 Task: In the  document promotion Insert page numer 'on top of the page' change page color to  'Voilet'Apply Page border, setting:  Box Style: two thin lines; Color: 'Black;' Width: 1/2  pt
Action: Mouse moved to (82, 22)
Screenshot: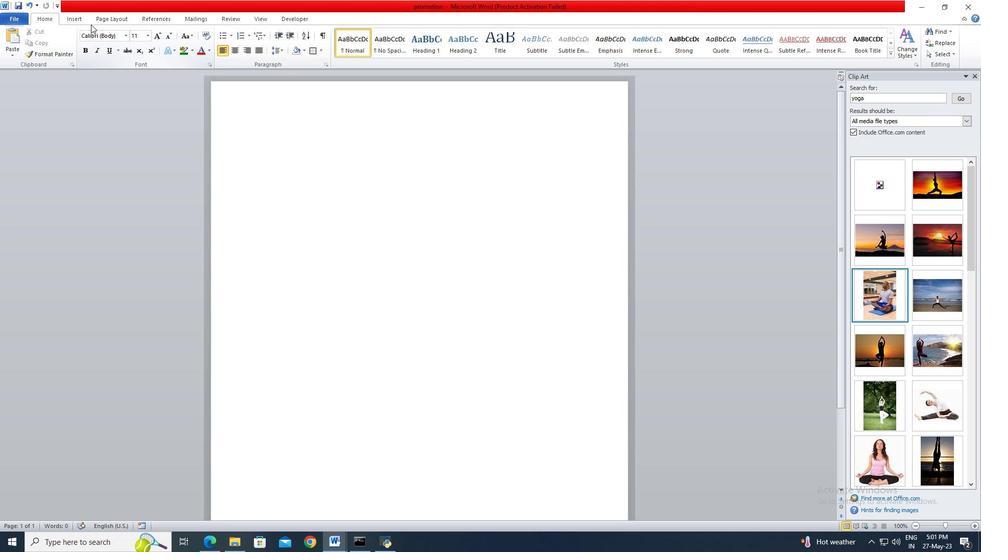 
Action: Mouse pressed left at (82, 22)
Screenshot: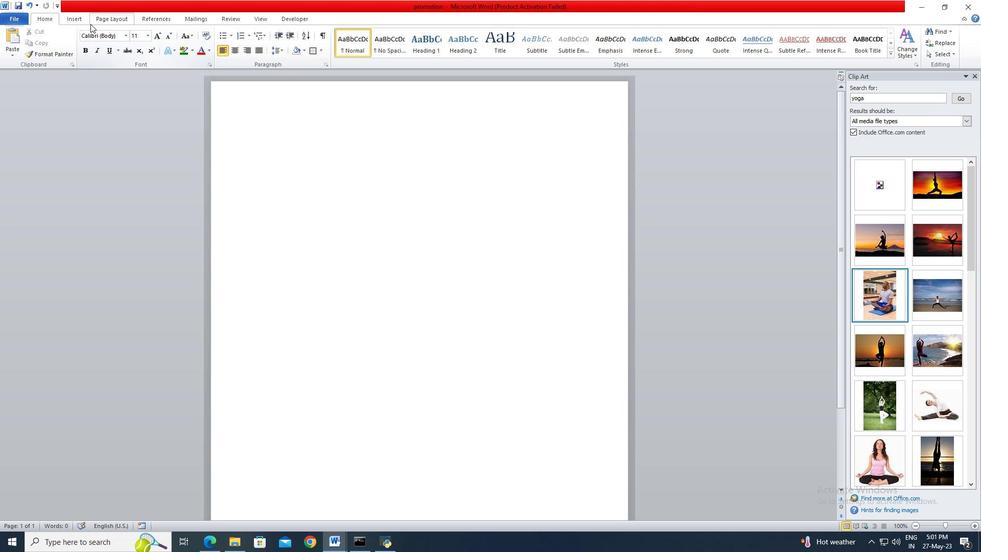 
Action: Mouse moved to (397, 57)
Screenshot: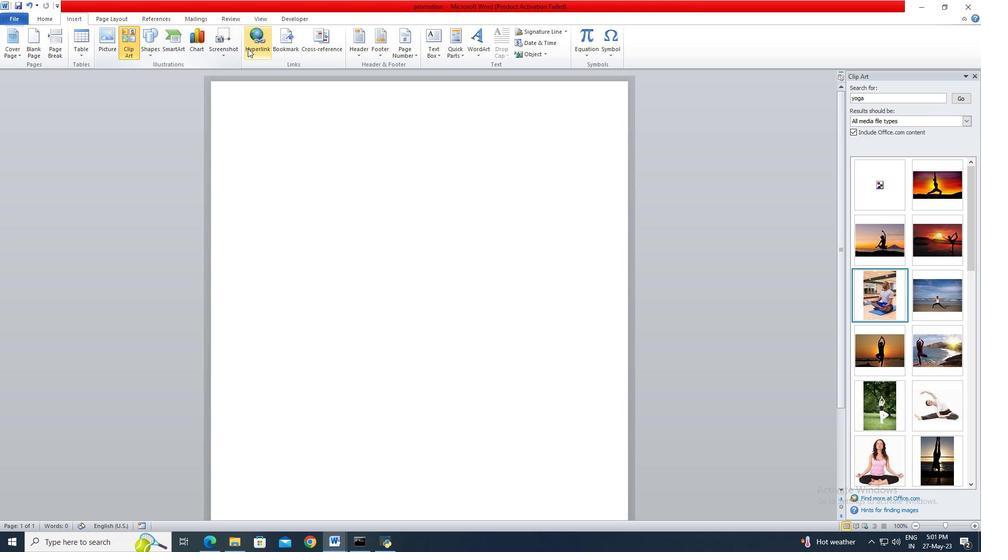 
Action: Mouse pressed left at (397, 57)
Screenshot: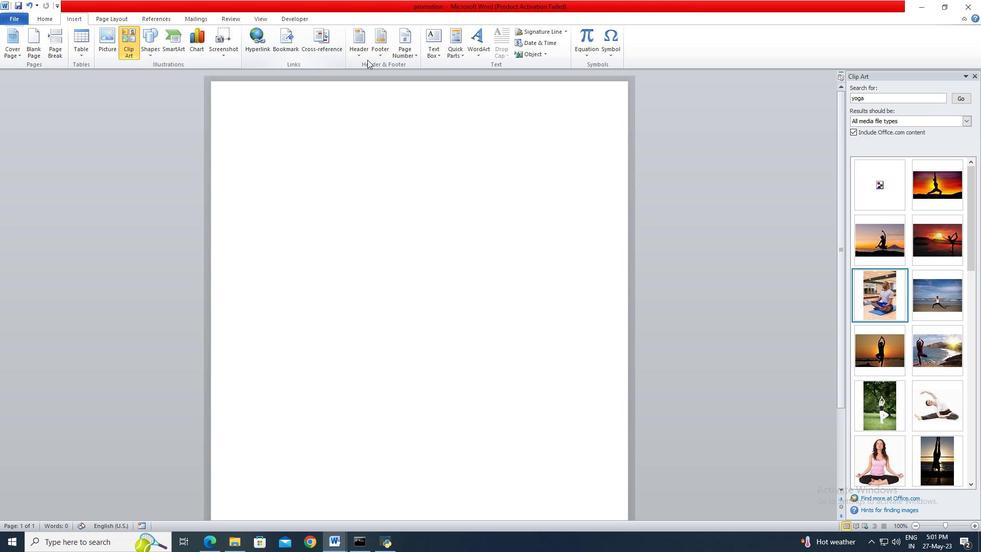 
Action: Mouse moved to (503, 99)
Screenshot: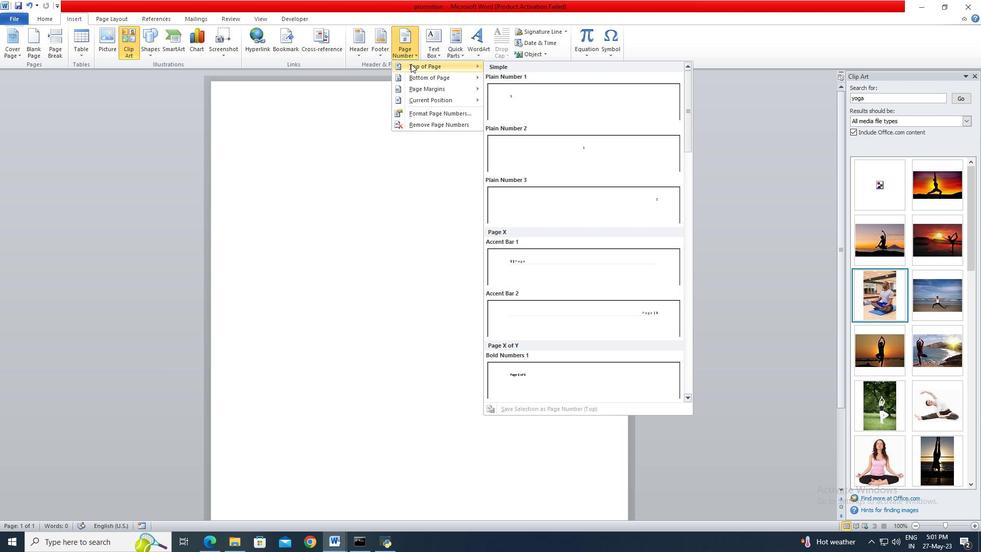 
Action: Mouse pressed left at (503, 99)
Screenshot: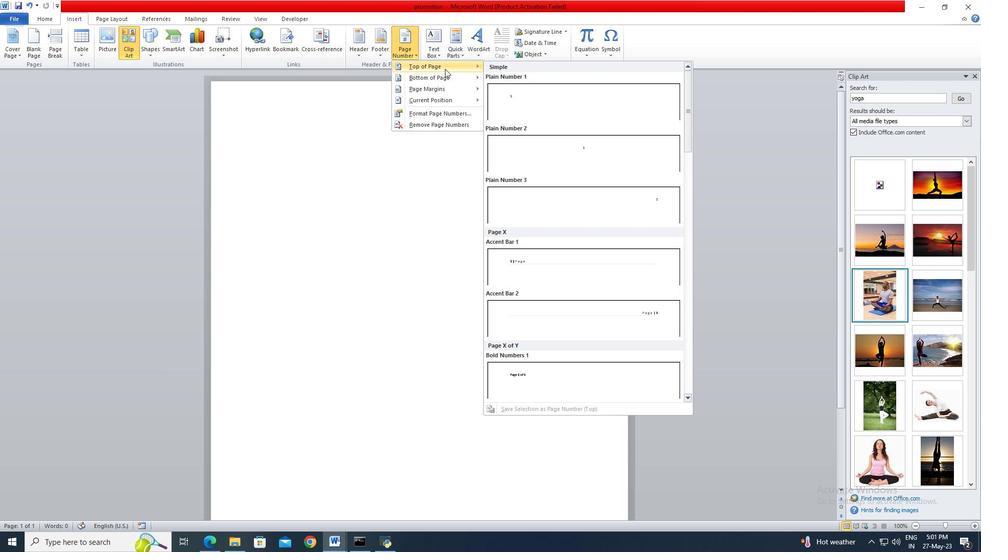 
Action: Mouse moved to (105, 22)
Screenshot: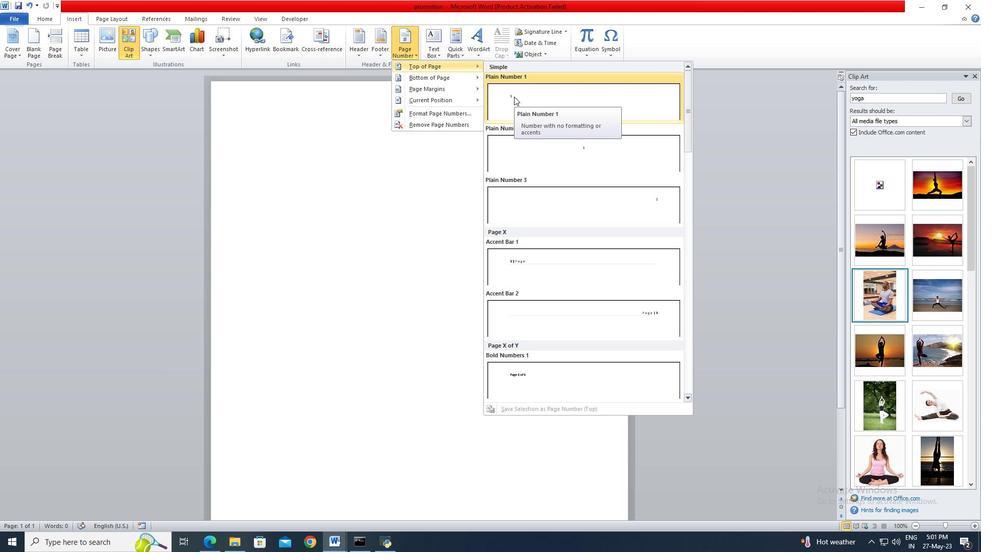 
Action: Mouse pressed left at (105, 22)
Screenshot: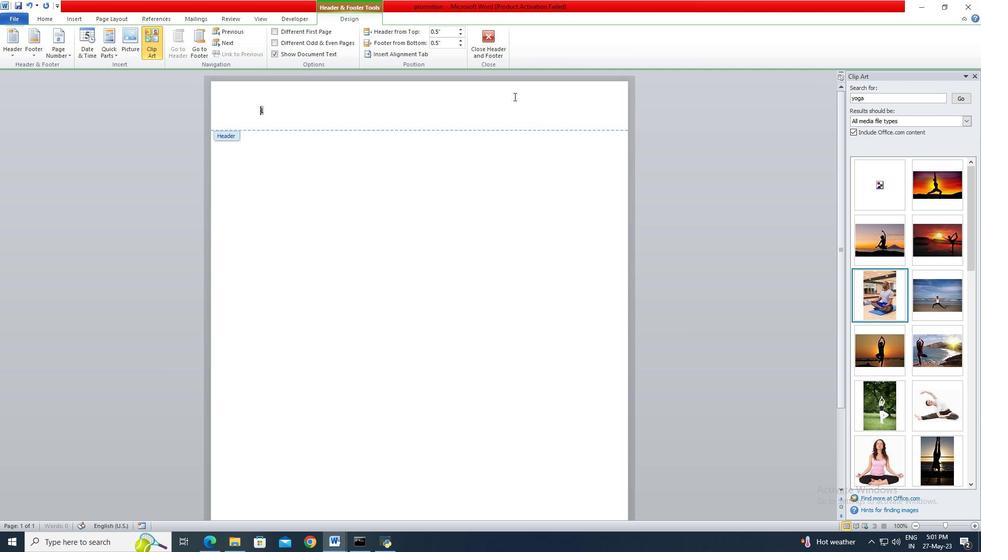 
Action: Mouse moved to (265, 55)
Screenshot: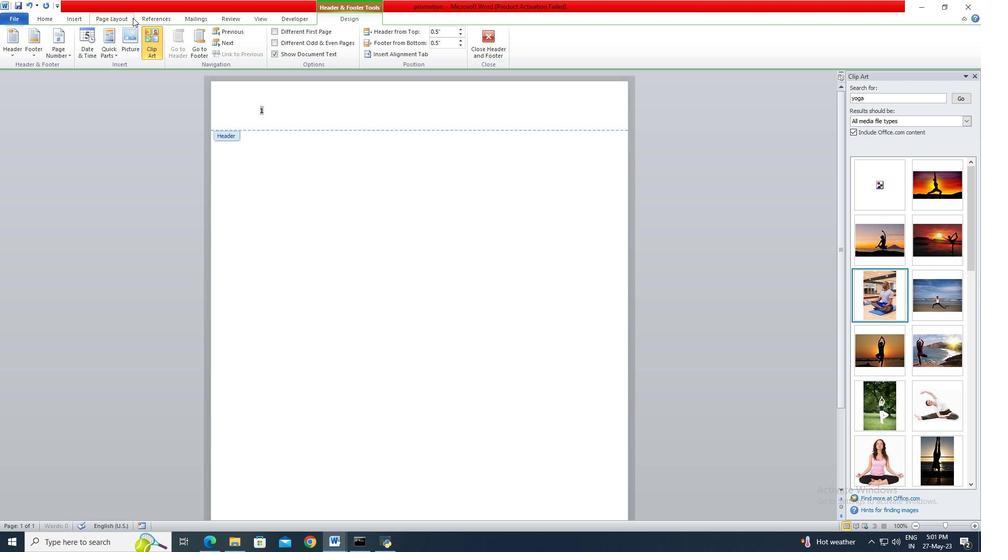 
Action: Mouse pressed left at (265, 55)
Screenshot: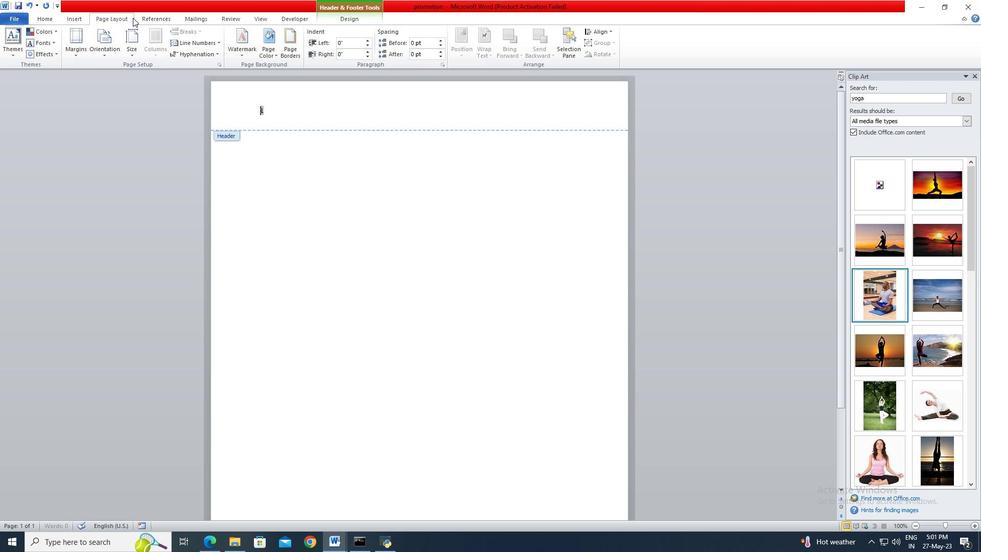 
Action: Mouse moved to (300, 166)
Screenshot: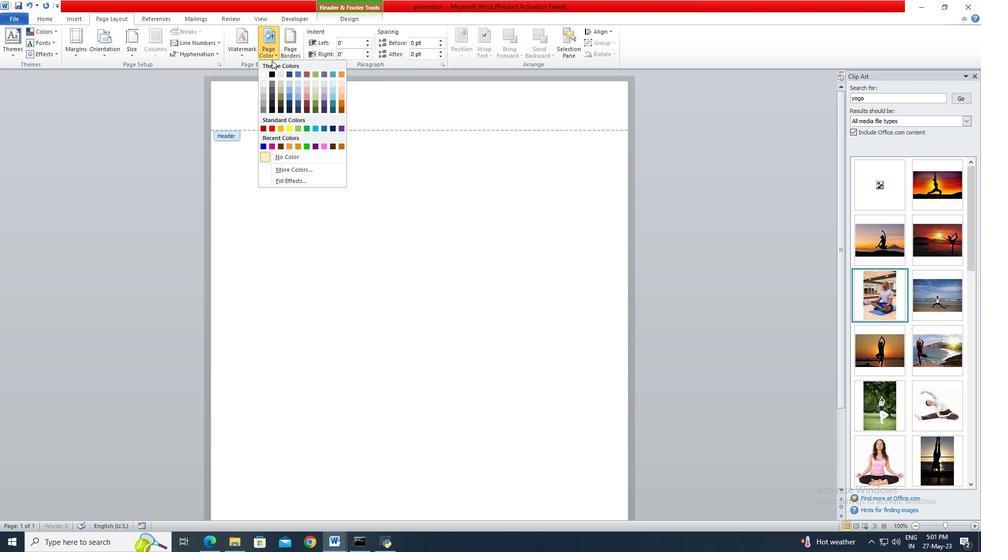 
Action: Mouse pressed left at (300, 166)
Screenshot: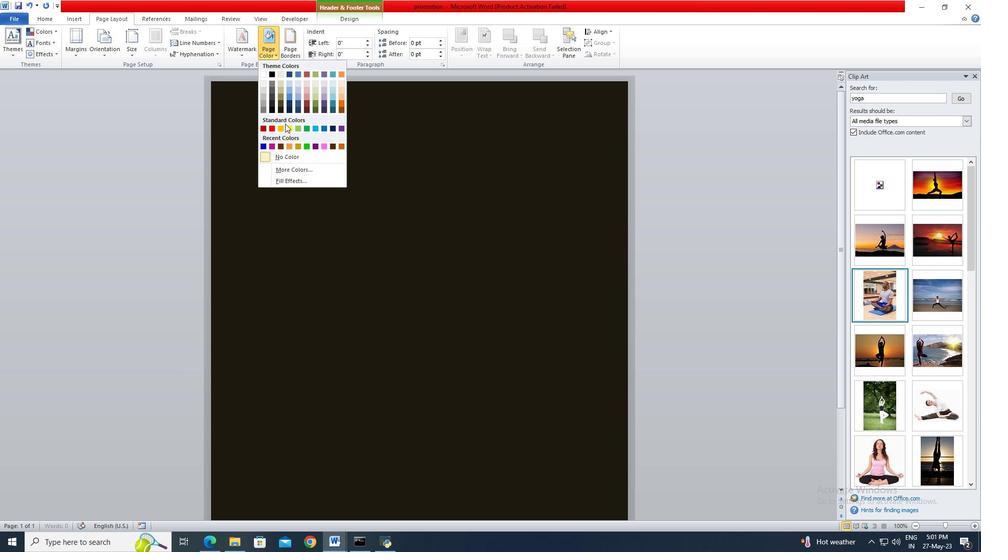 
Action: Mouse moved to (477, 217)
Screenshot: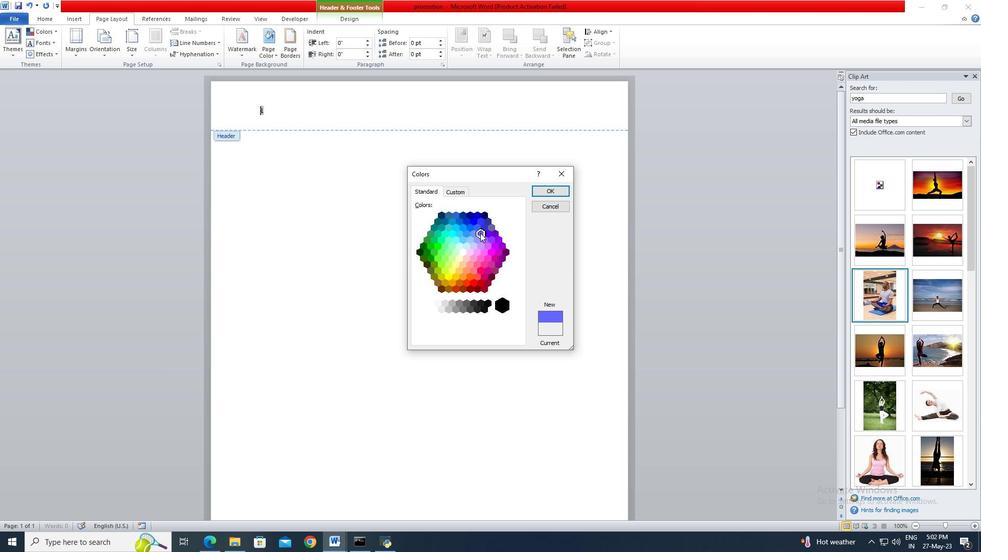 
Action: Mouse pressed left at (477, 217)
Screenshot: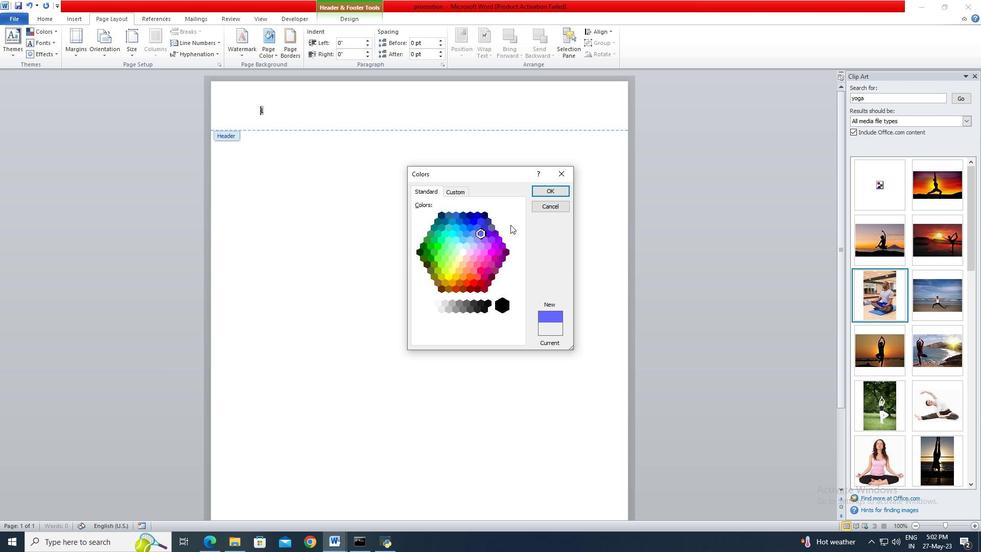 
Action: Mouse moved to (544, 188)
Screenshot: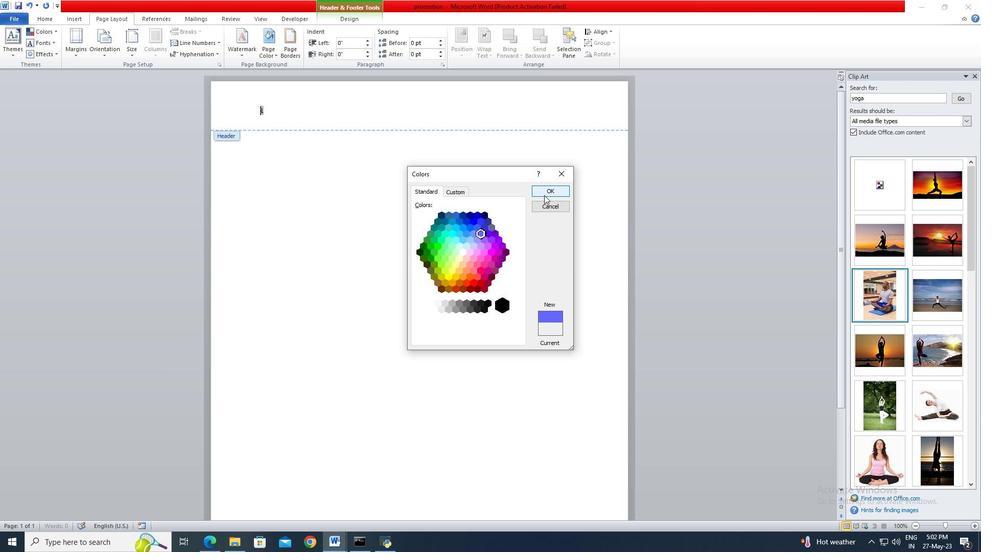 
Action: Mouse pressed left at (544, 188)
Screenshot: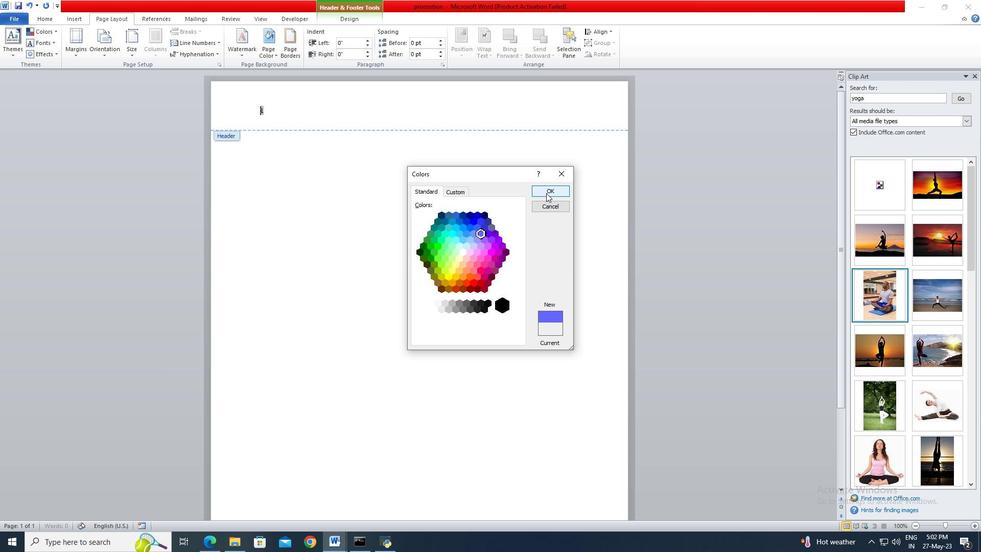 
Action: Key pressed ctrl+Z
Screenshot: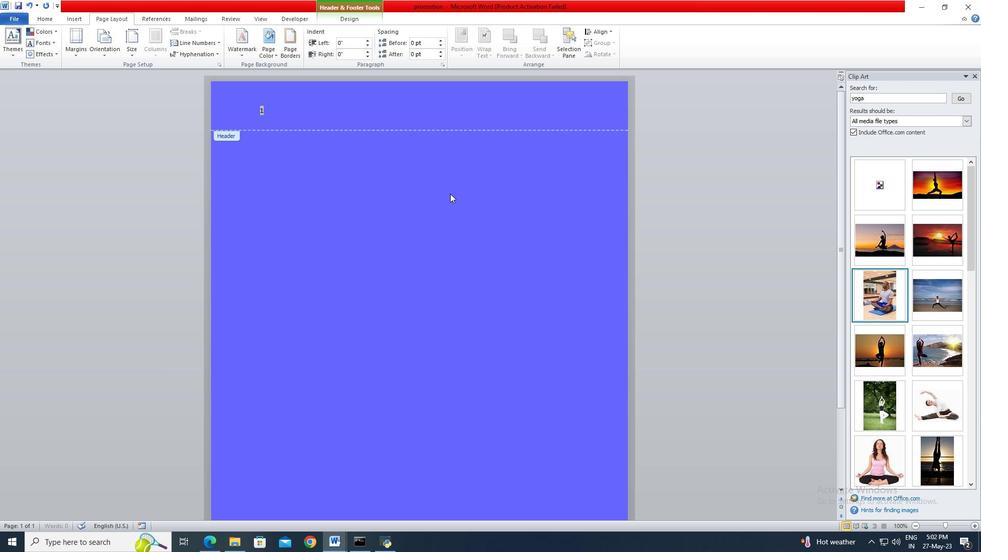 
Action: Mouse moved to (84, 20)
Screenshot: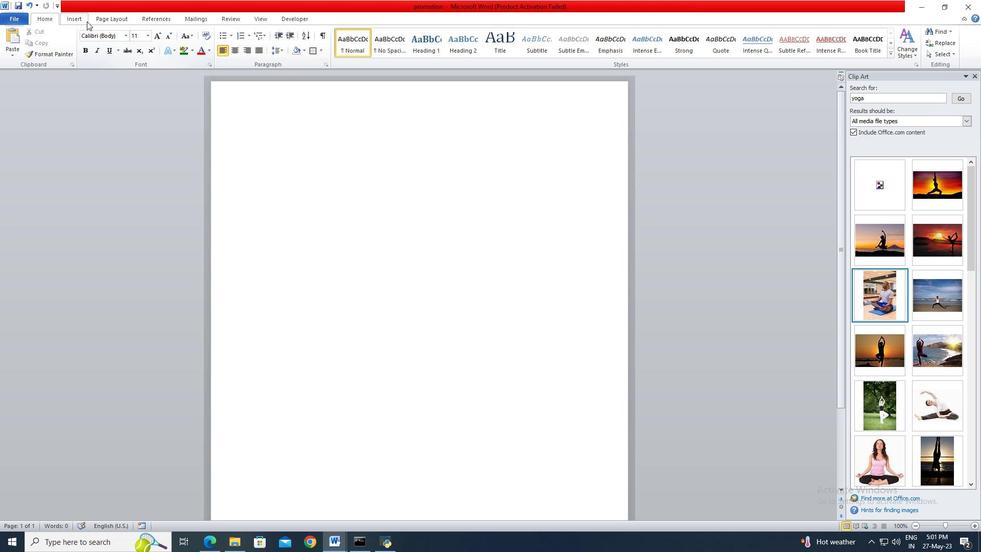 
Action: Mouse pressed left at (84, 20)
Screenshot: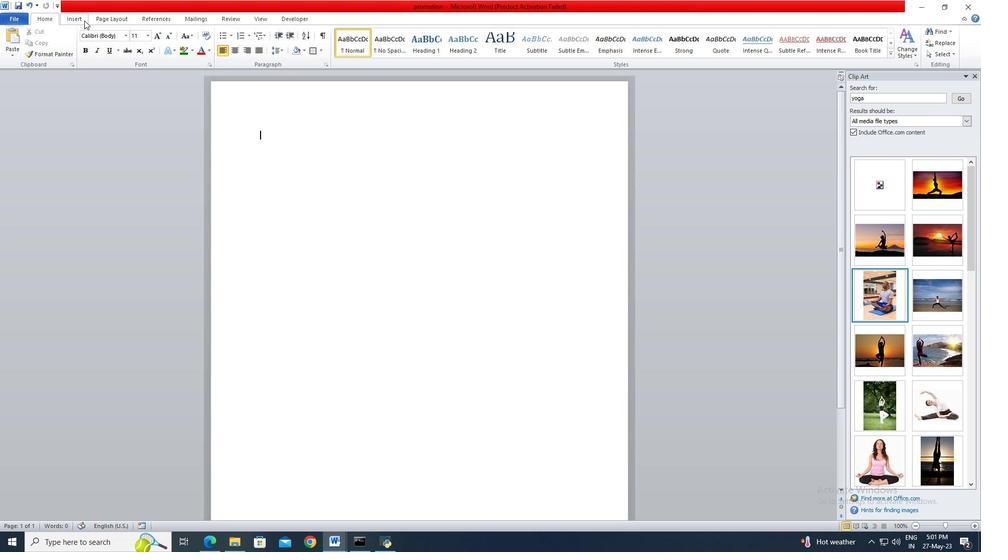 
Action: Mouse moved to (396, 54)
Screenshot: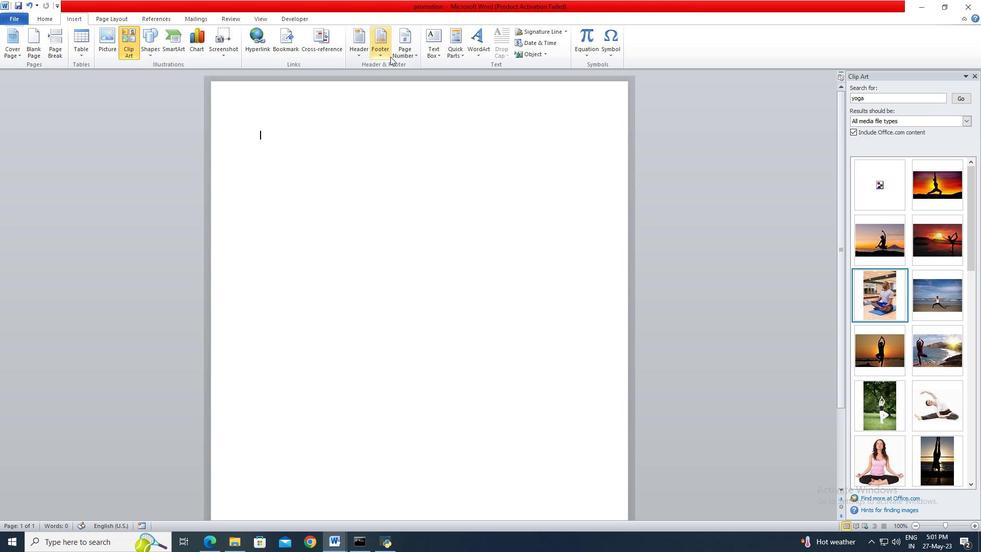 
Action: Mouse pressed left at (396, 54)
Screenshot: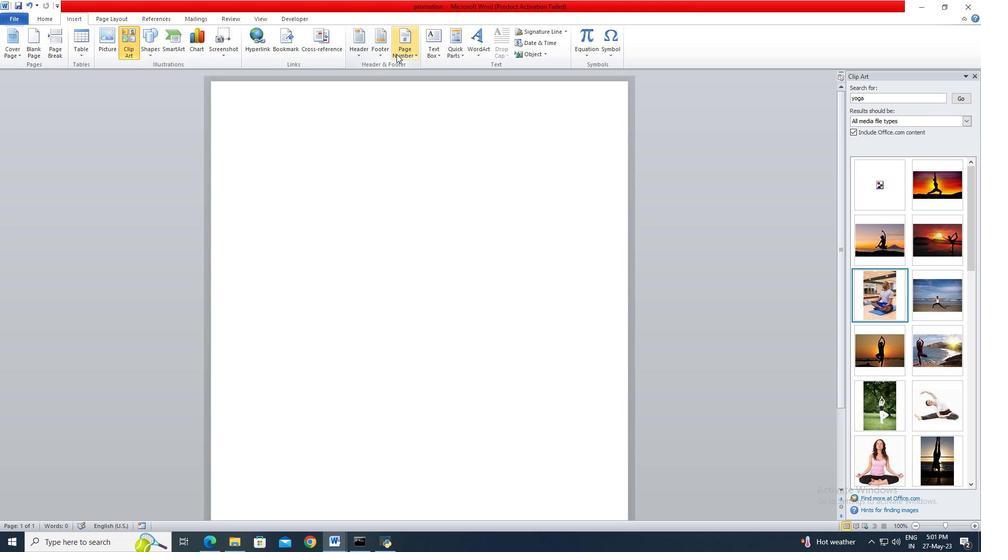 
Action: Mouse moved to (514, 96)
Screenshot: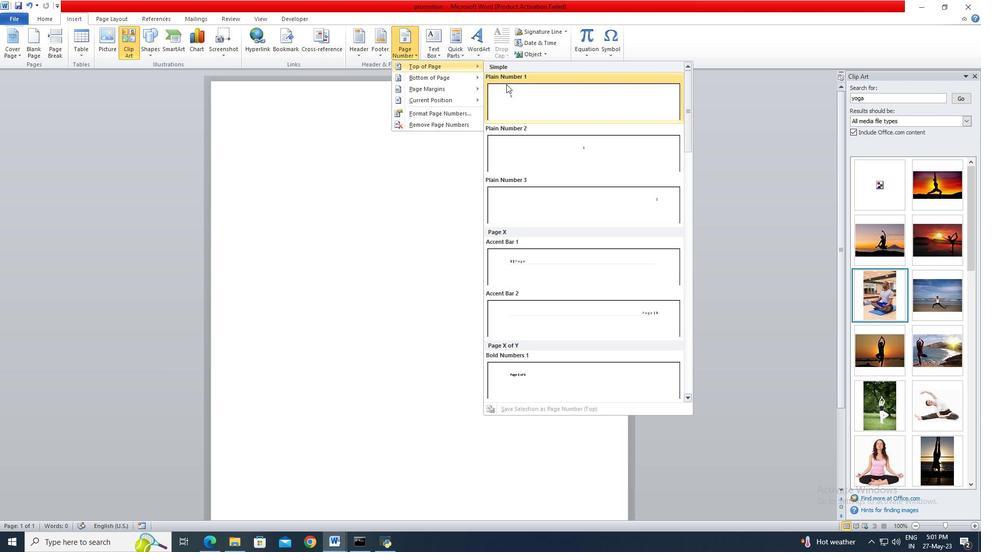 
Action: Mouse pressed left at (514, 96)
Screenshot: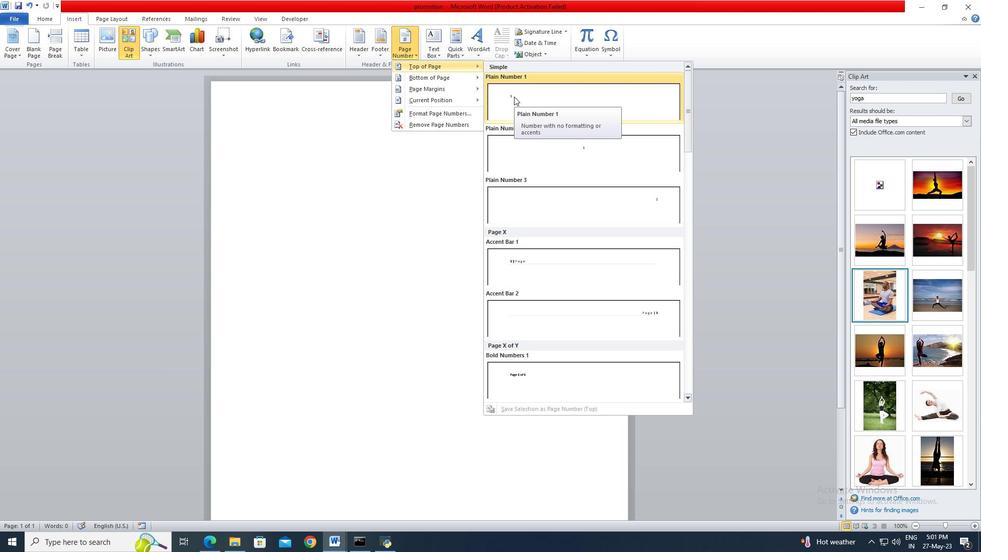 
Action: Mouse moved to (132, 17)
Screenshot: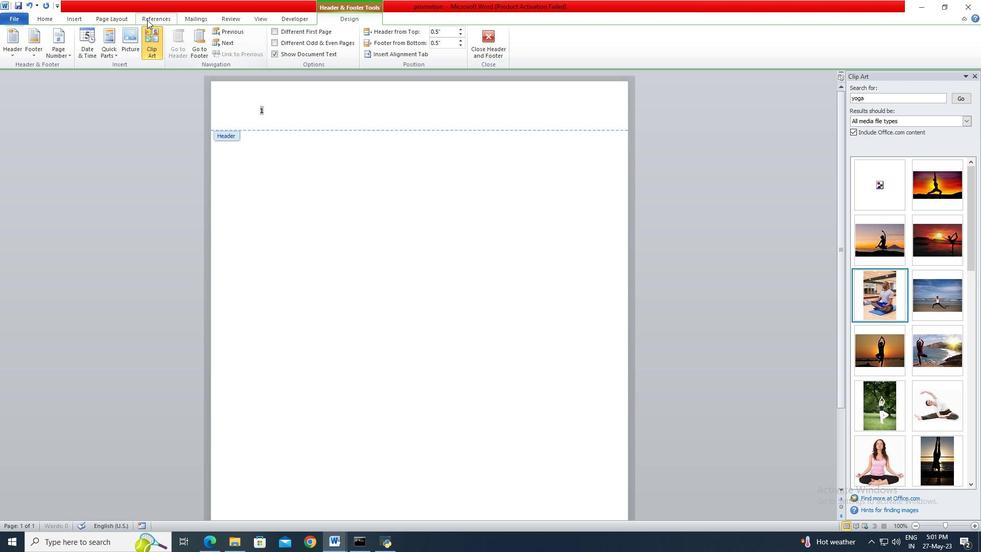 
Action: Mouse pressed left at (132, 17)
Screenshot: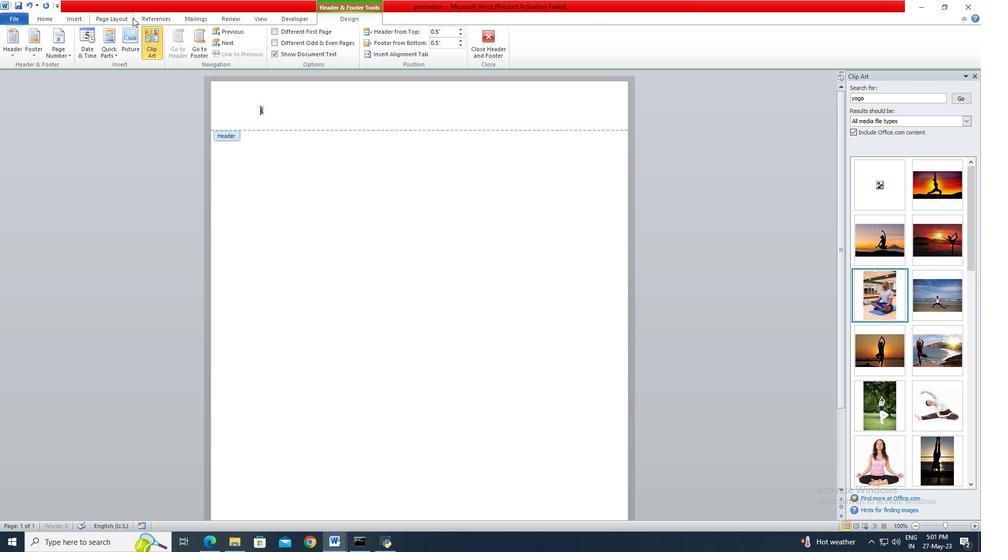 
Action: Mouse moved to (268, 54)
Screenshot: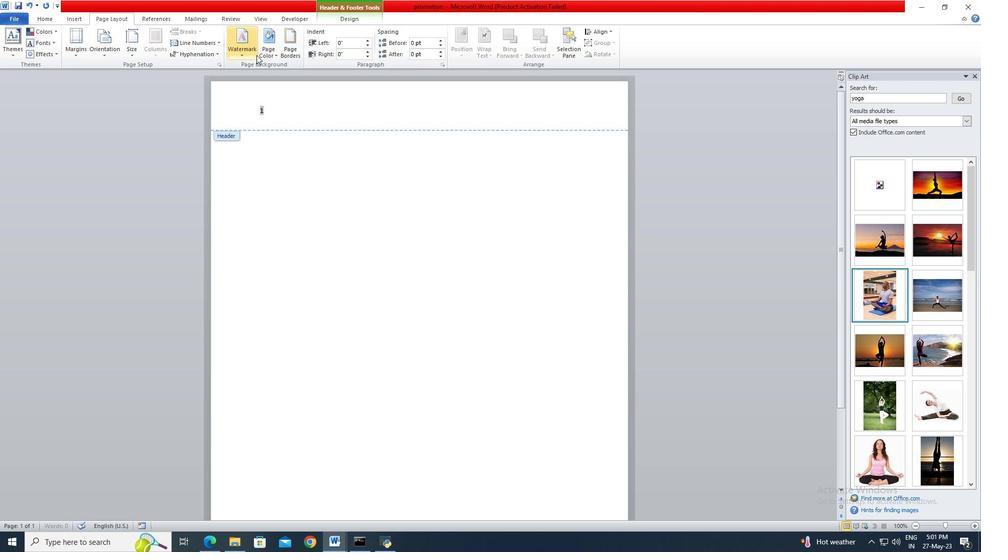 
Action: Mouse pressed left at (268, 54)
Screenshot: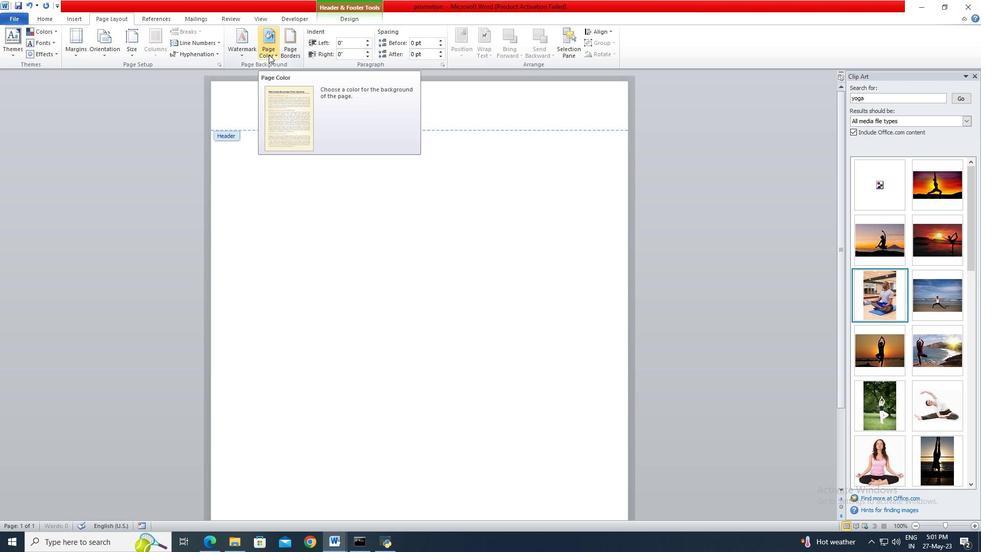 
Action: Mouse moved to (292, 168)
Screenshot: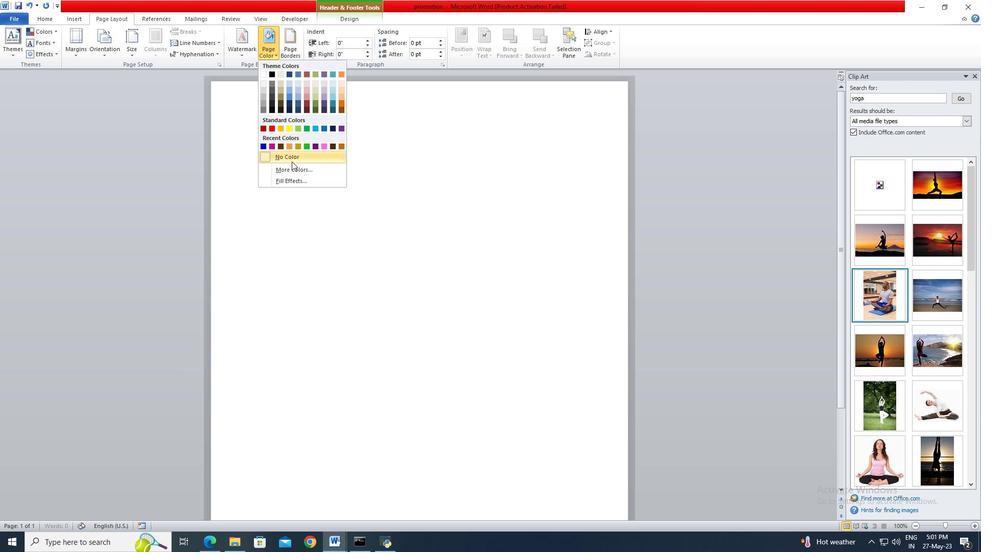 
Action: Mouse pressed left at (292, 168)
Screenshot: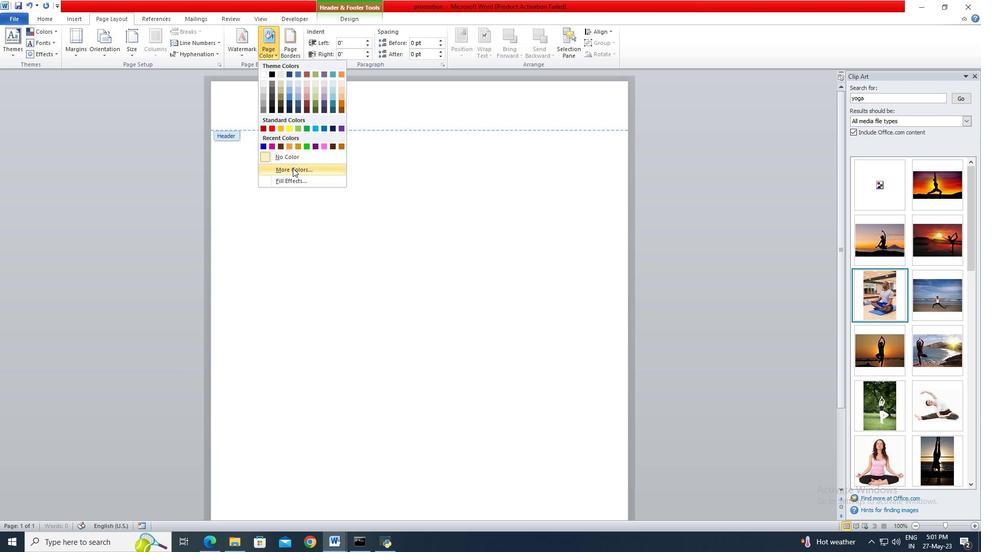 
Action: Mouse moved to (458, 219)
Screenshot: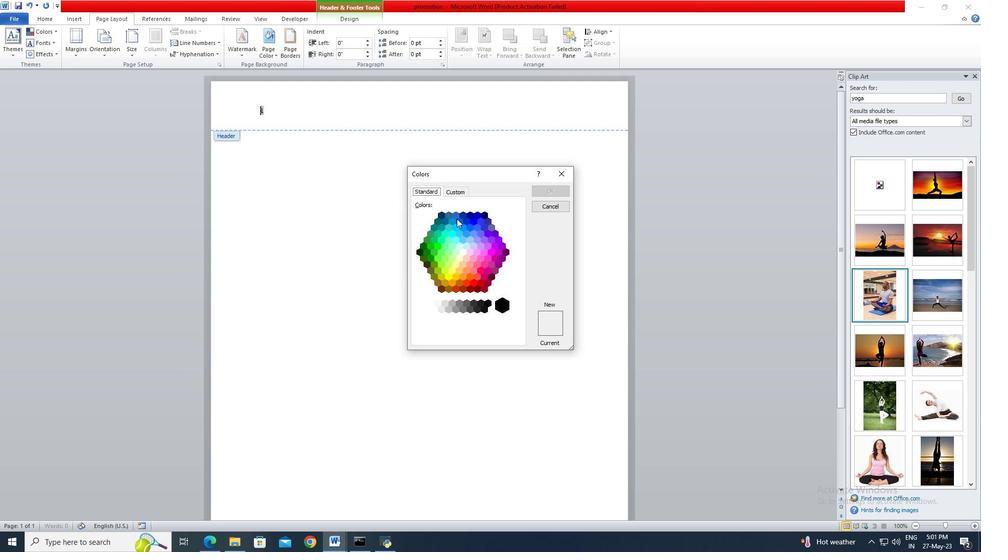 
Action: Mouse pressed left at (458, 219)
Screenshot: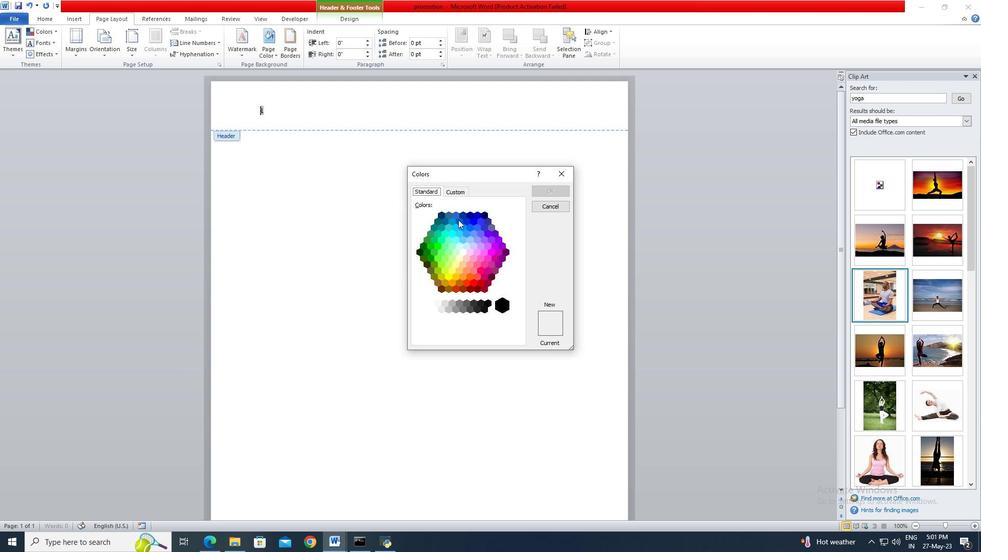 
Action: Mouse moved to (480, 232)
Screenshot: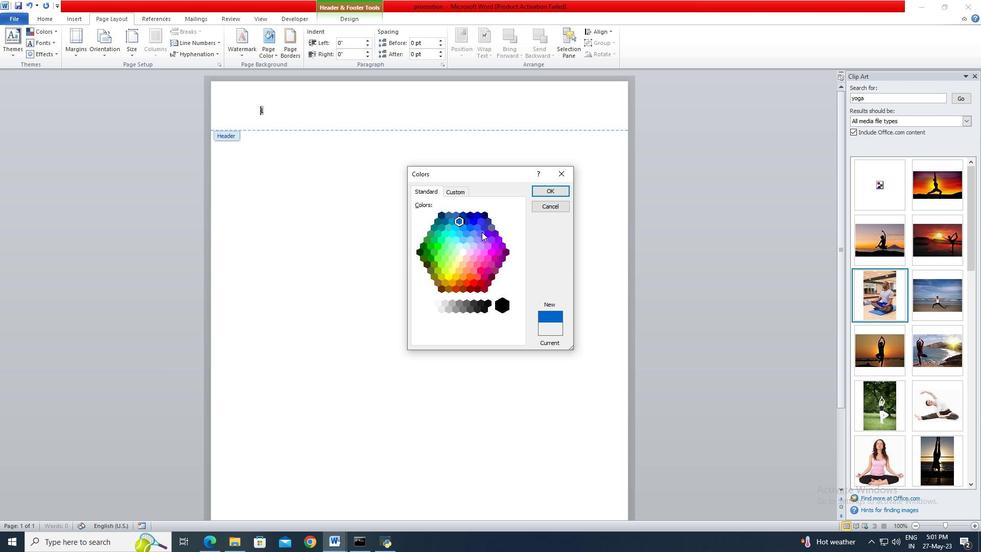 
Action: Mouse pressed left at (480, 232)
Screenshot: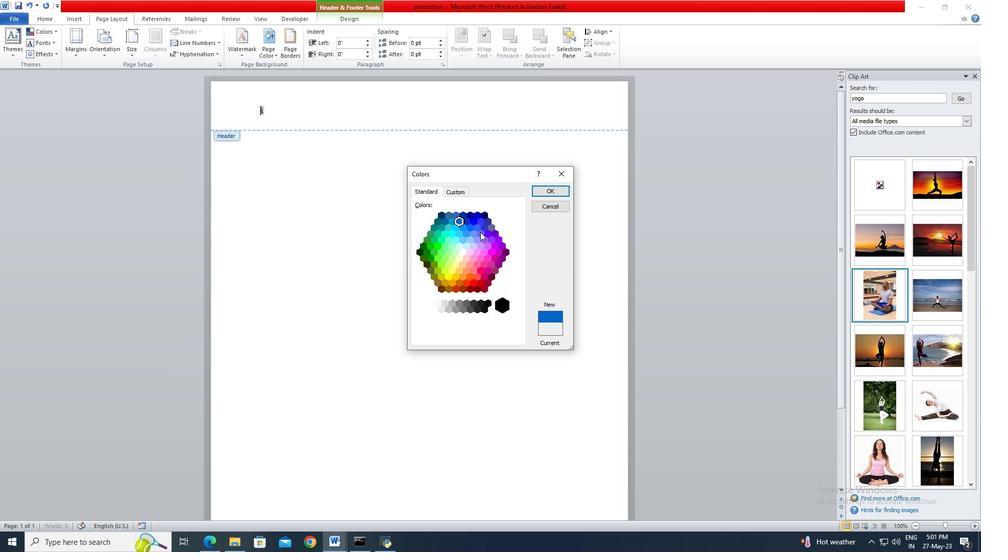 
Action: Mouse moved to (549, 191)
Screenshot: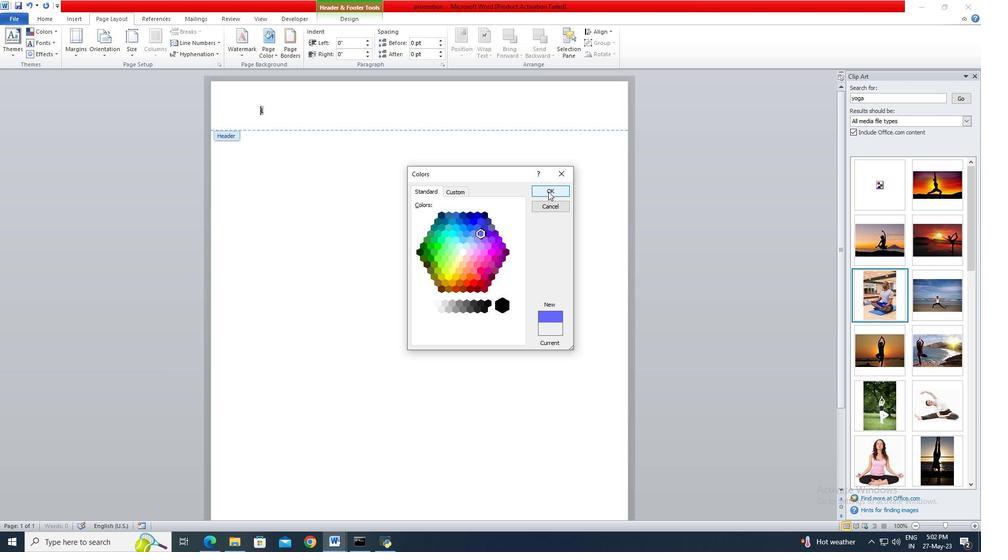 
Action: Mouse pressed left at (549, 191)
Screenshot: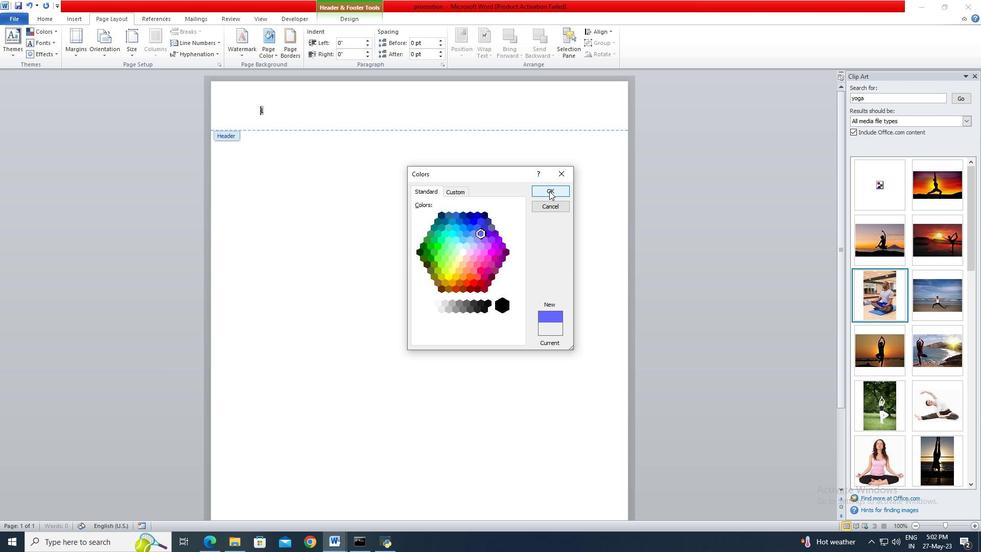 
Action: Mouse moved to (294, 59)
Screenshot: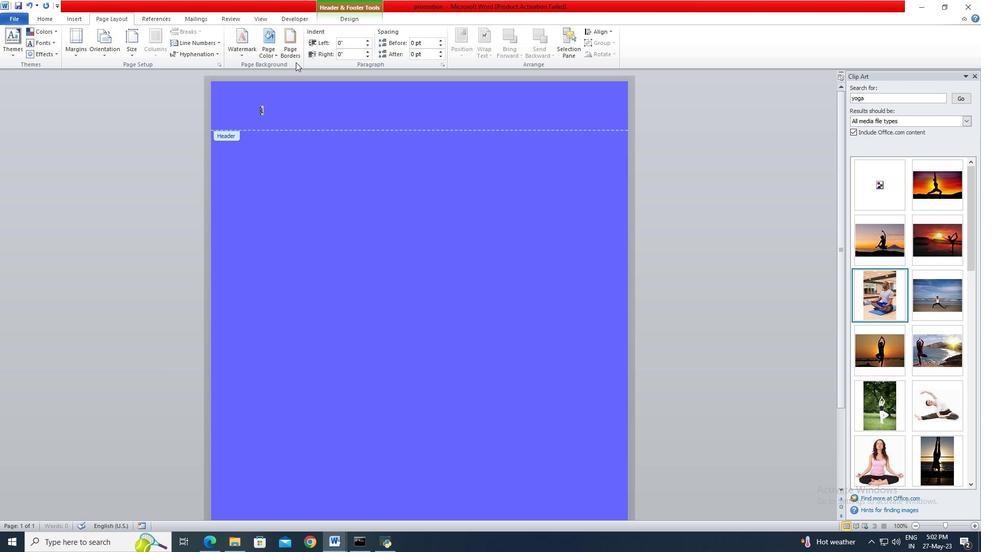 
Action: Mouse pressed left at (294, 59)
Screenshot: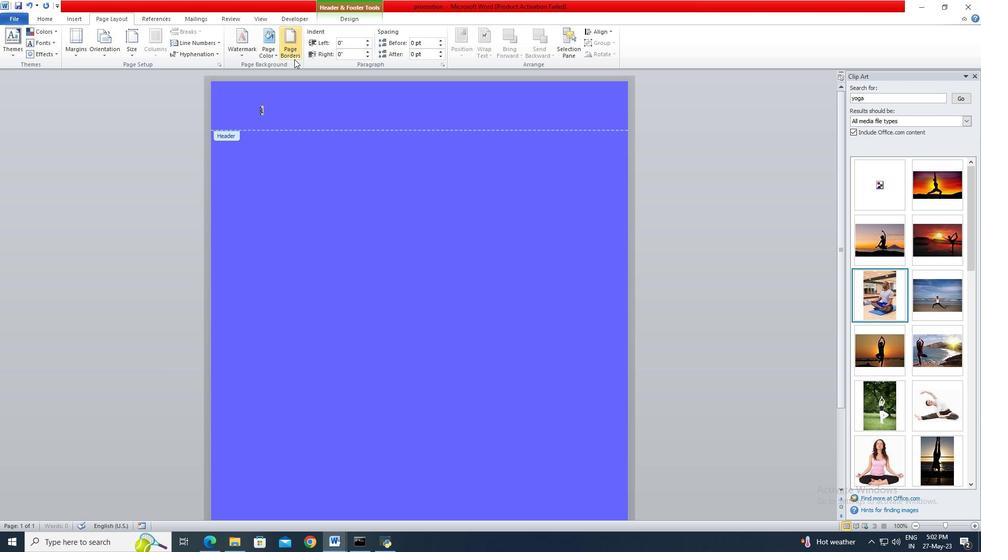 
Action: Mouse moved to (364, 234)
Screenshot: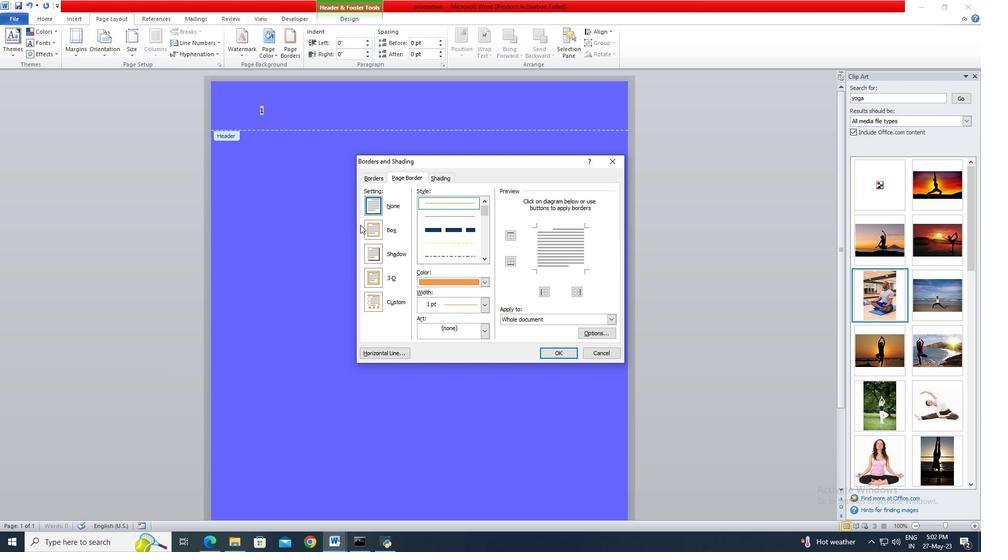 
Action: Mouse pressed left at (364, 234)
Screenshot: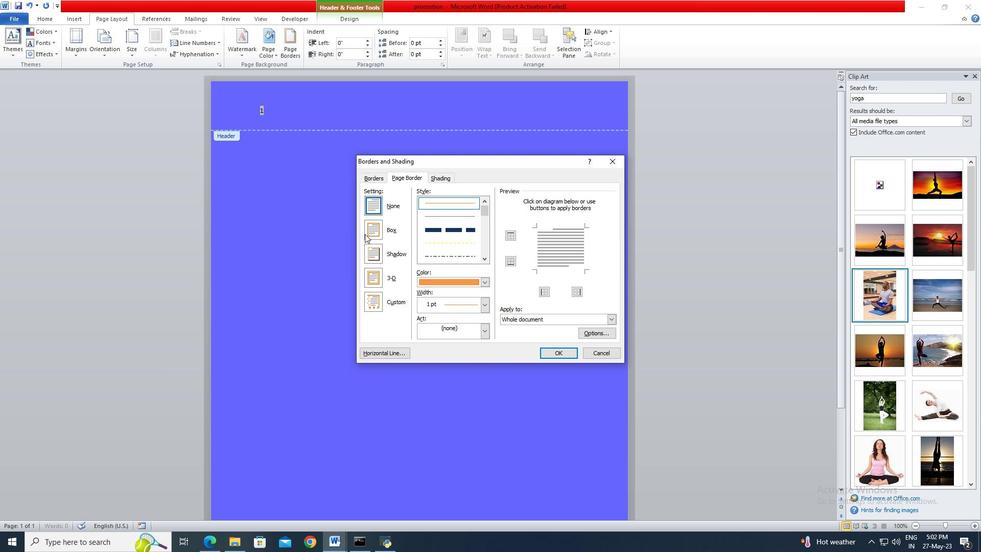 
Action: Mouse moved to (485, 256)
Screenshot: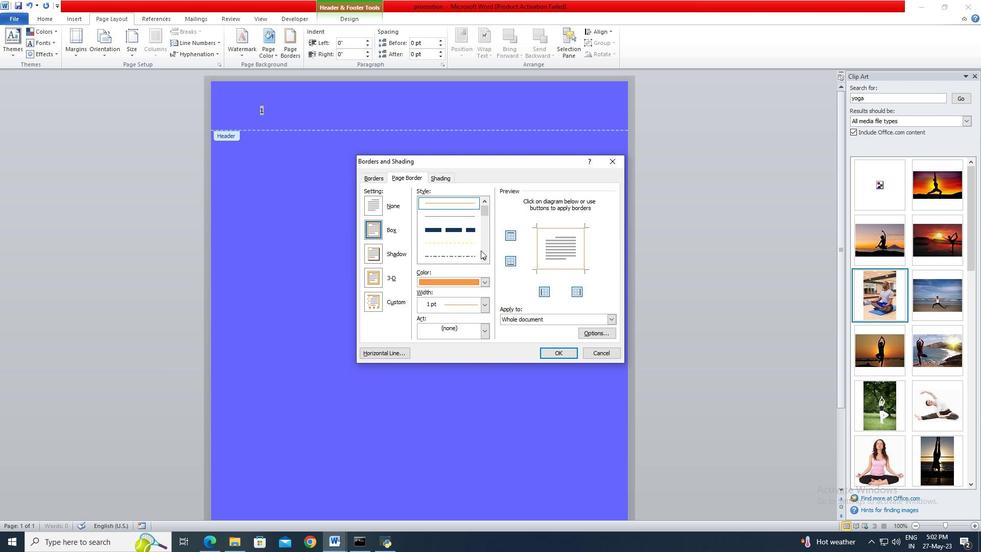 
Action: Mouse pressed left at (485, 256)
Screenshot: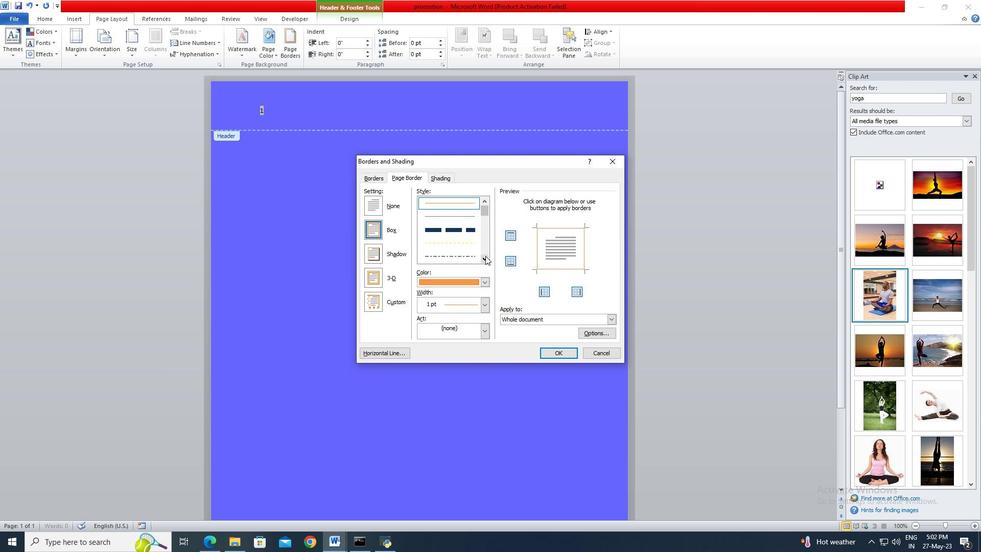 
Action: Mouse pressed left at (485, 256)
Screenshot: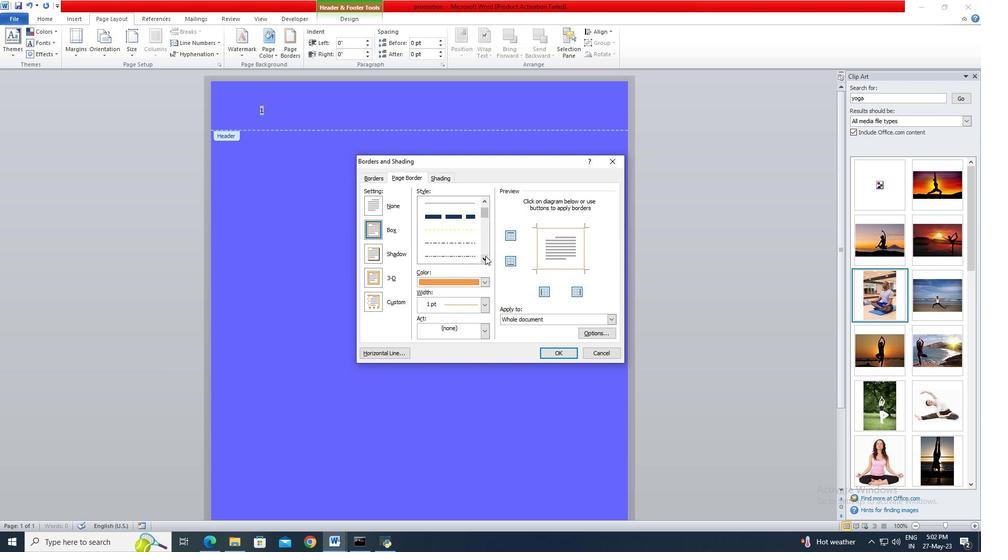 
Action: Mouse moved to (465, 255)
Screenshot: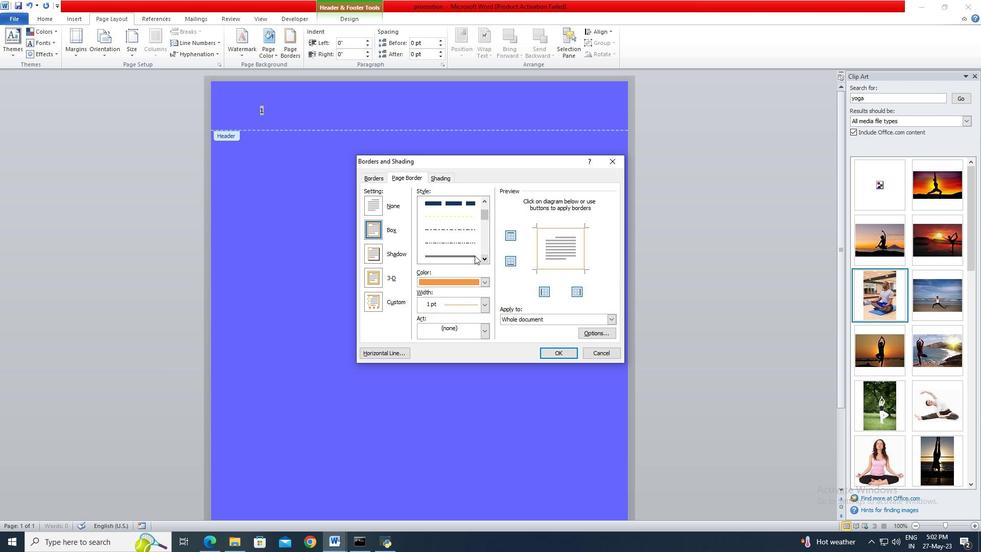 
Action: Mouse pressed left at (465, 255)
Screenshot: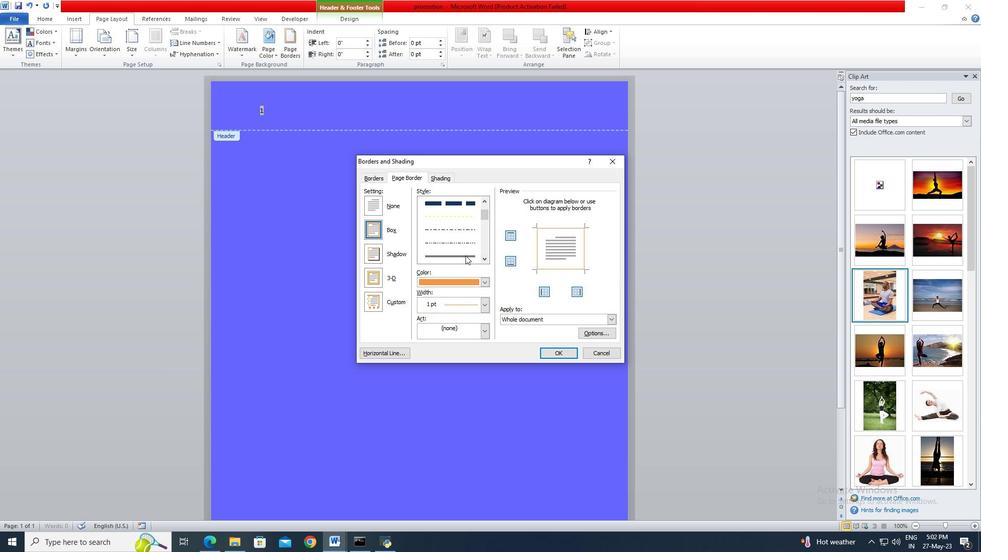 
Action: Mouse moved to (482, 284)
Screenshot: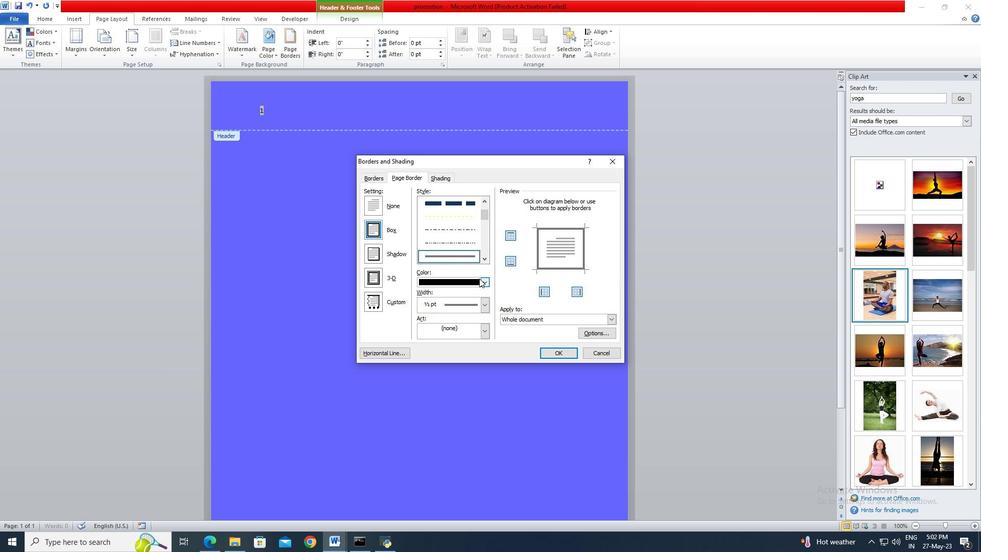 
Action: Mouse pressed left at (482, 284)
Screenshot: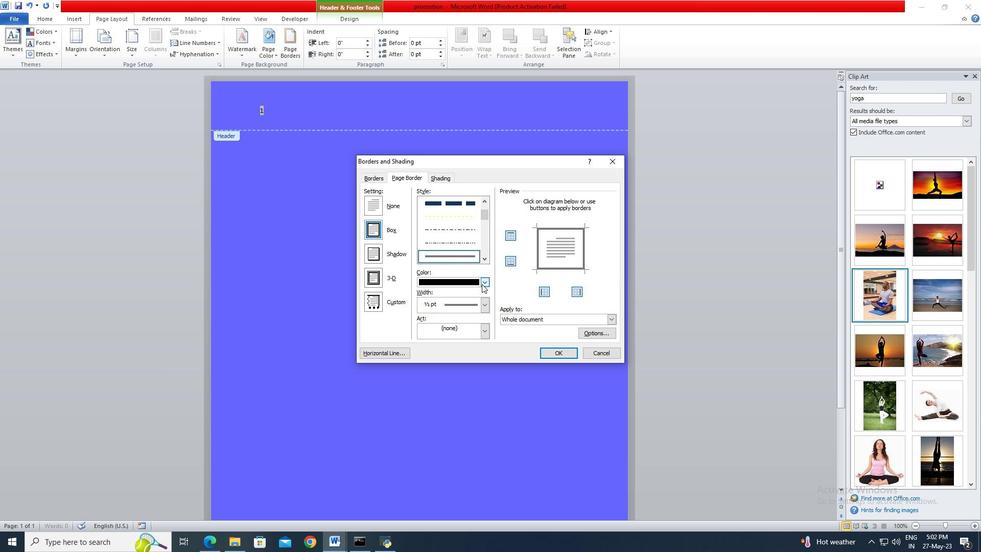 
Action: Mouse moved to (429, 311)
Screenshot: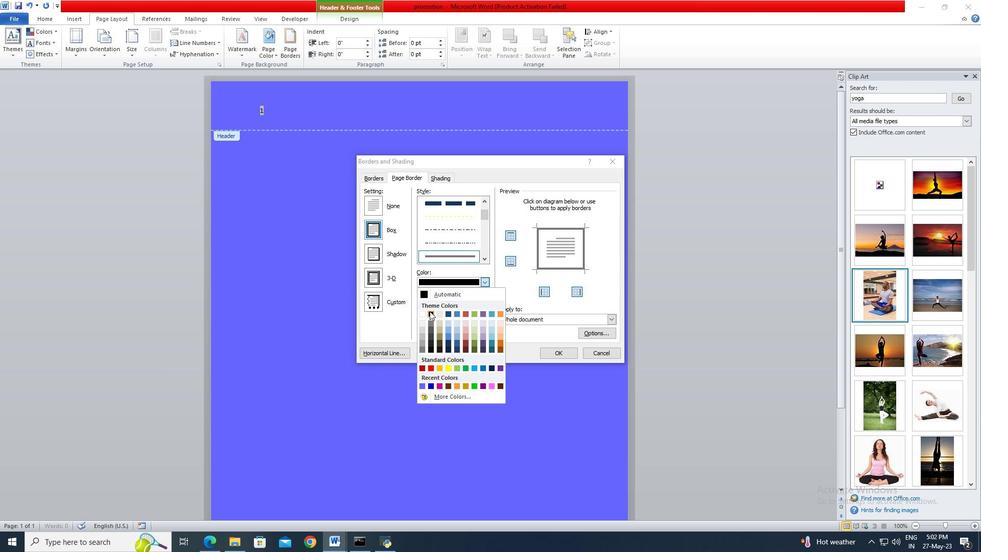 
Action: Mouse pressed left at (429, 311)
Screenshot: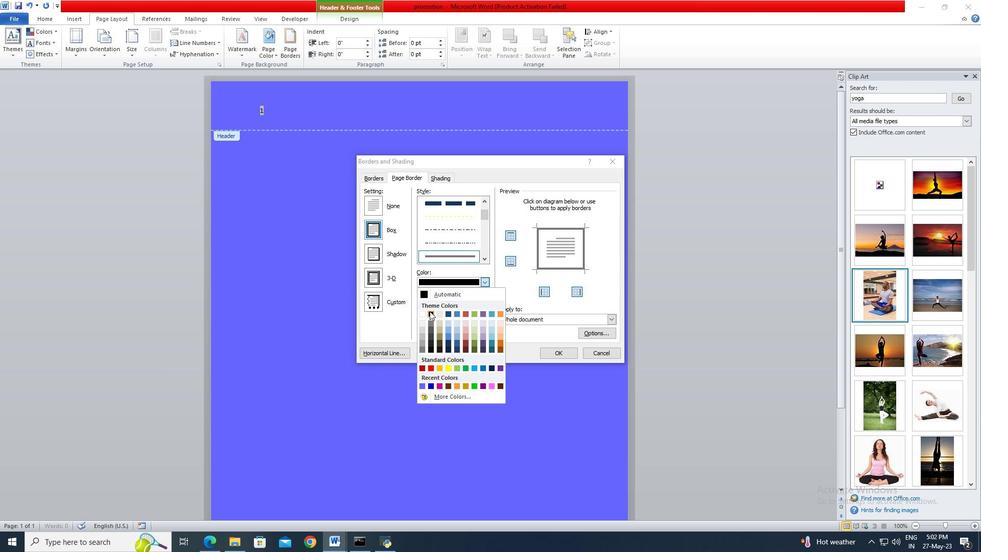 
Action: Mouse moved to (486, 305)
Screenshot: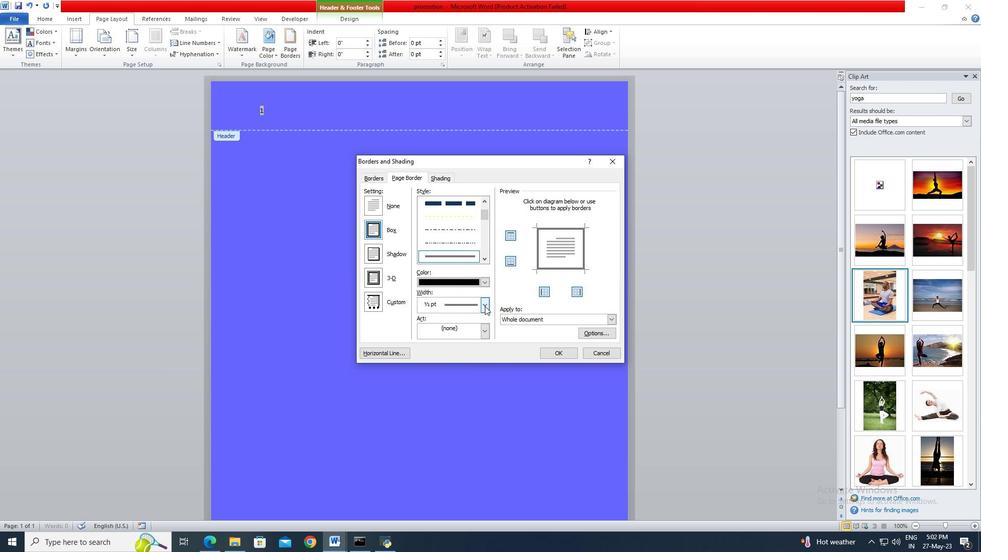 
Action: Mouse pressed left at (486, 305)
Screenshot: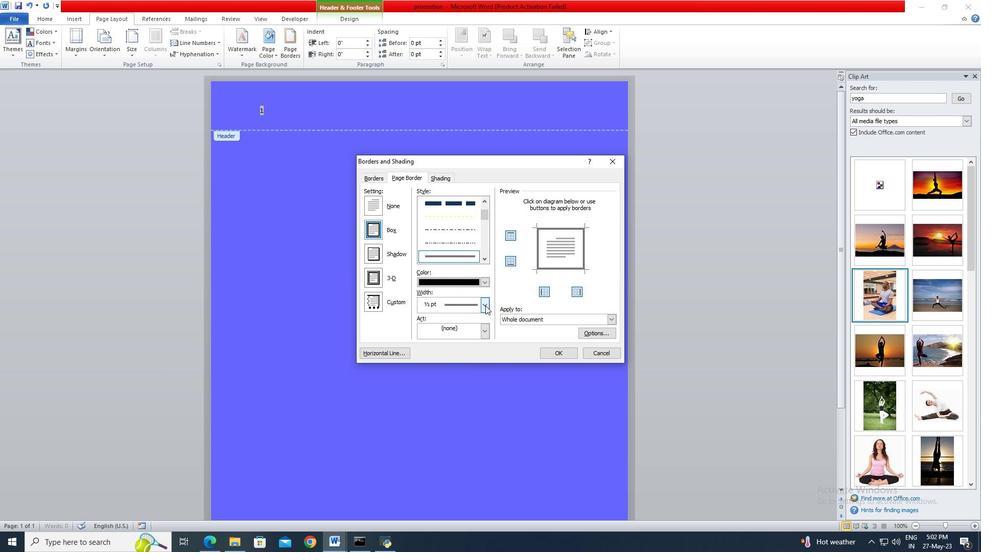 
Action: Mouse moved to (479, 330)
Screenshot: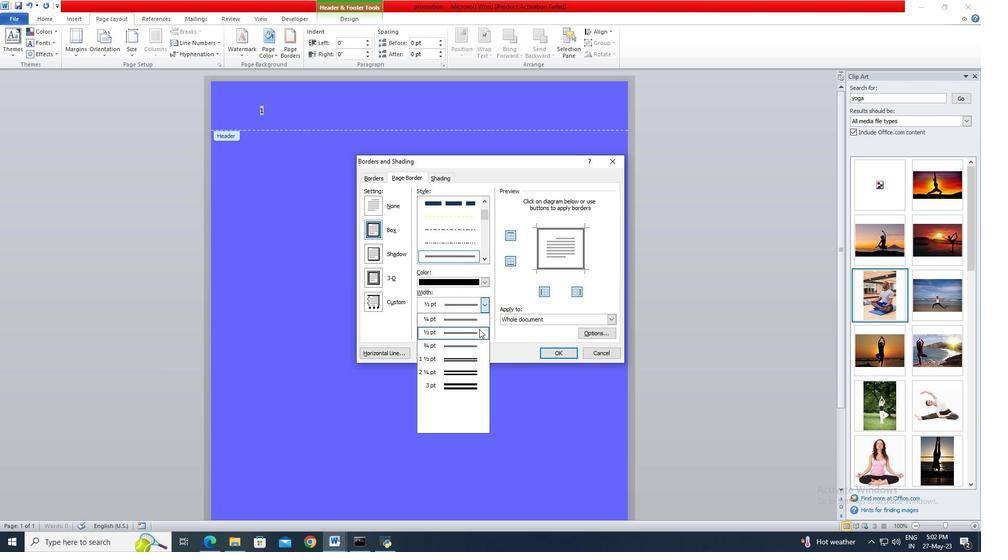 
Action: Mouse pressed left at (479, 330)
Screenshot: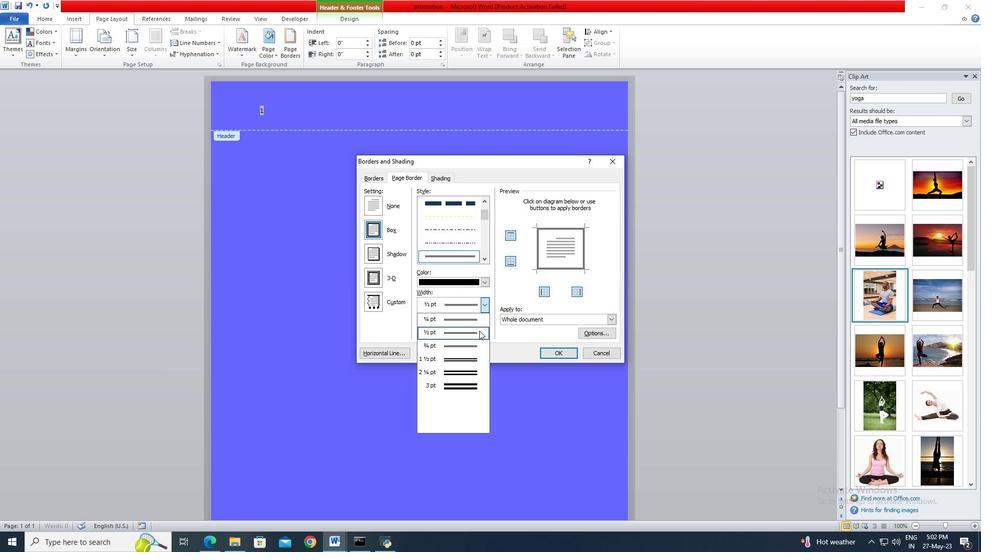 
Action: Mouse moved to (552, 350)
Screenshot: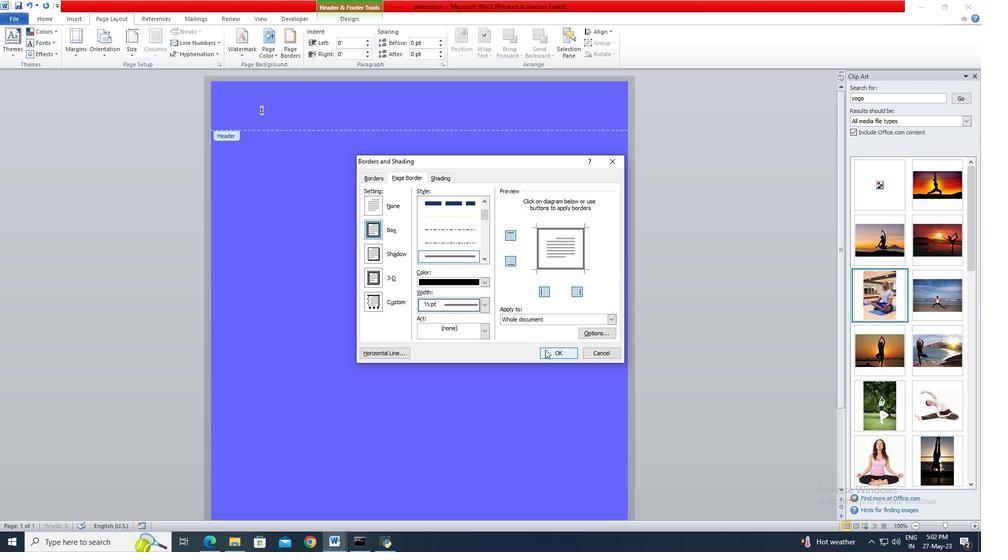 
Action: Mouse pressed left at (552, 350)
Screenshot: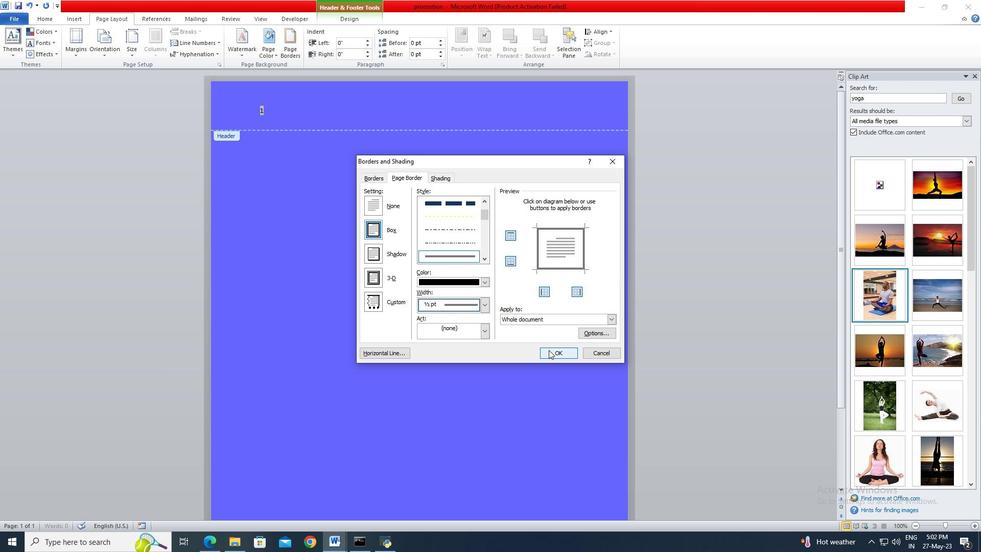 
Action: Mouse pressed left at (552, 350)
Screenshot: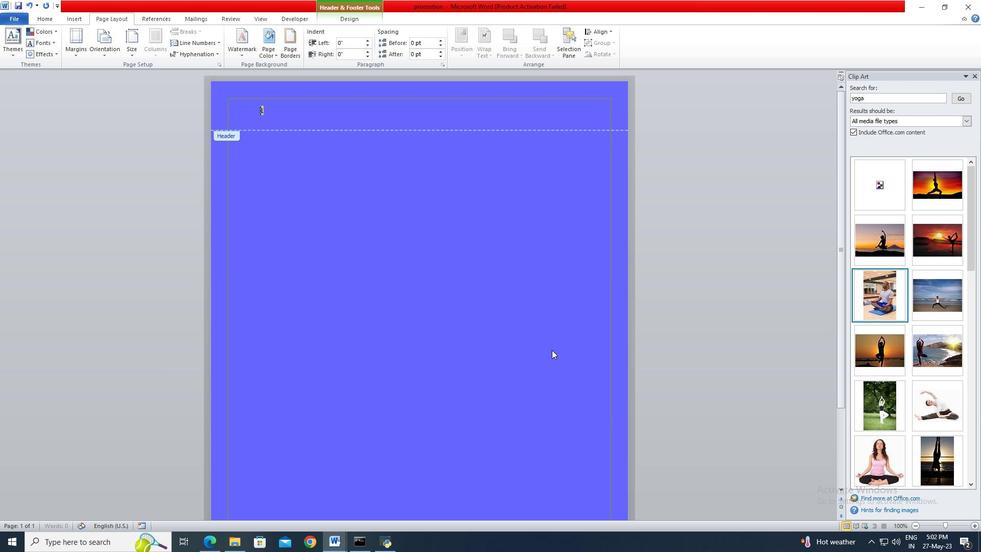 
Action: Mouse pressed left at (552, 350)
Screenshot: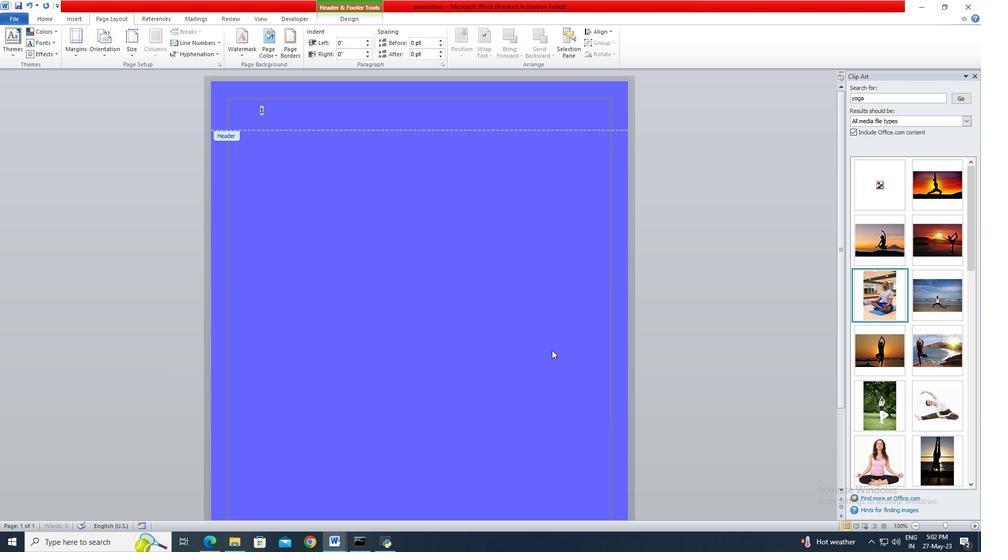 
